 Task: Create new case assignment rules for multiple users
Action: Mouse moved to (214, 180)
Screenshot: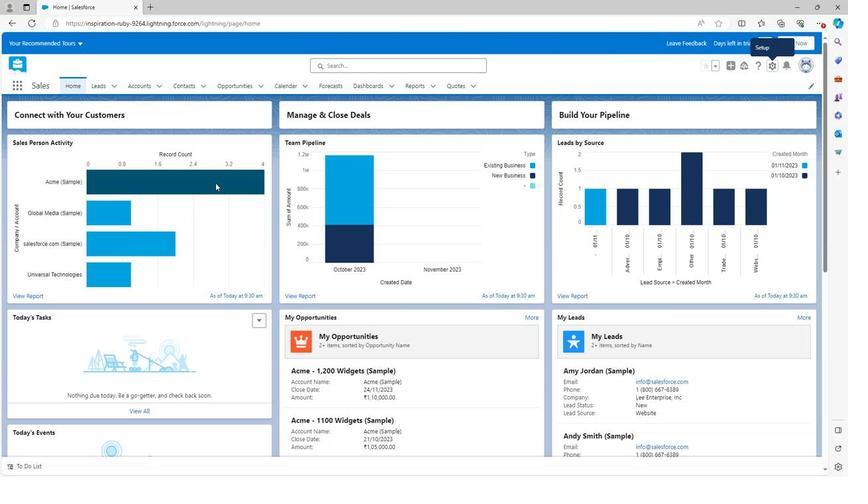 
Action: Mouse scrolled (214, 180) with delta (0, 0)
Screenshot: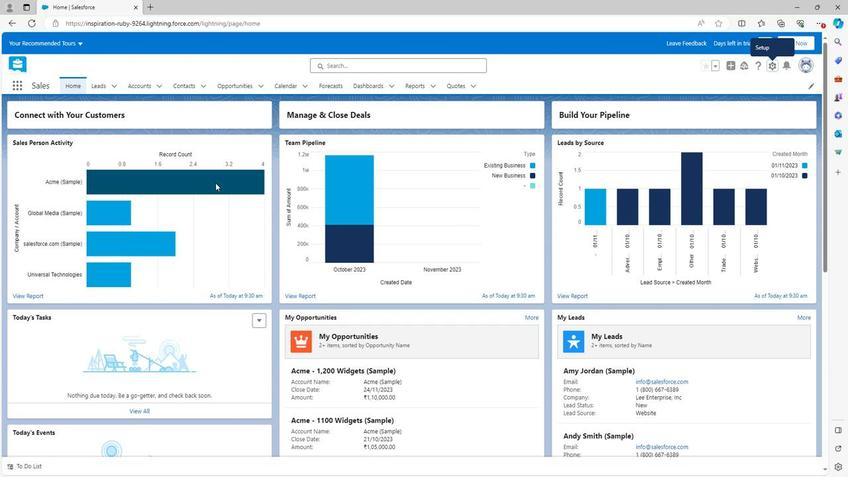 
Action: Mouse scrolled (214, 180) with delta (0, 0)
Screenshot: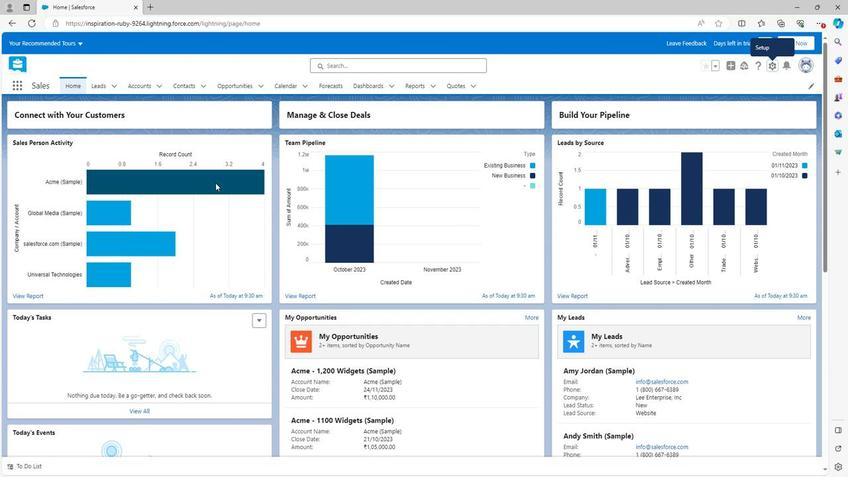
Action: Mouse scrolled (214, 180) with delta (0, 0)
Screenshot: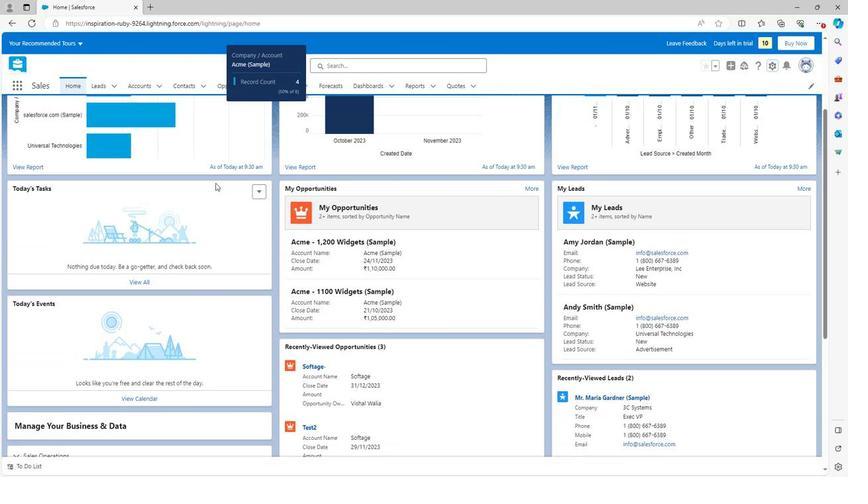 
Action: Mouse scrolled (214, 180) with delta (0, 0)
Screenshot: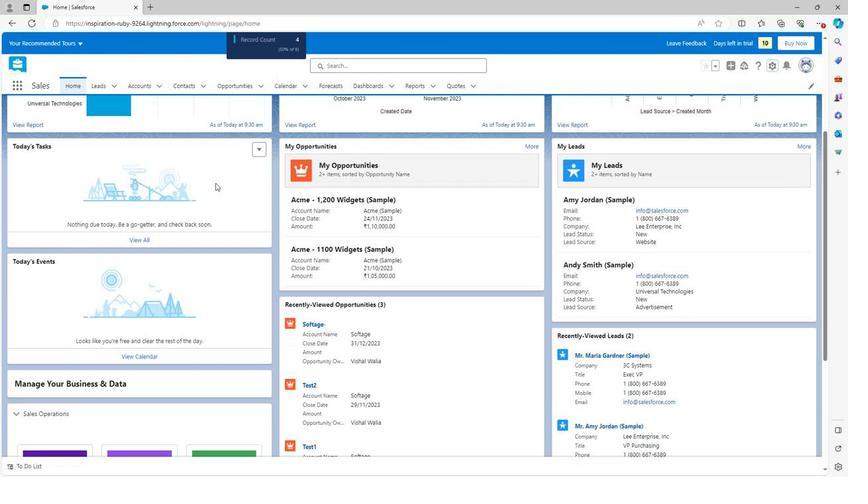 
Action: Mouse scrolled (214, 180) with delta (0, 0)
Screenshot: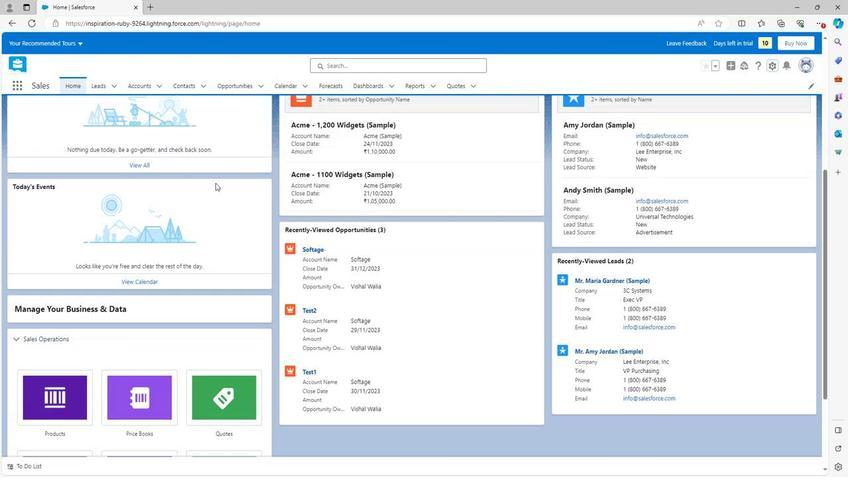 
Action: Mouse scrolled (214, 180) with delta (0, 0)
Screenshot: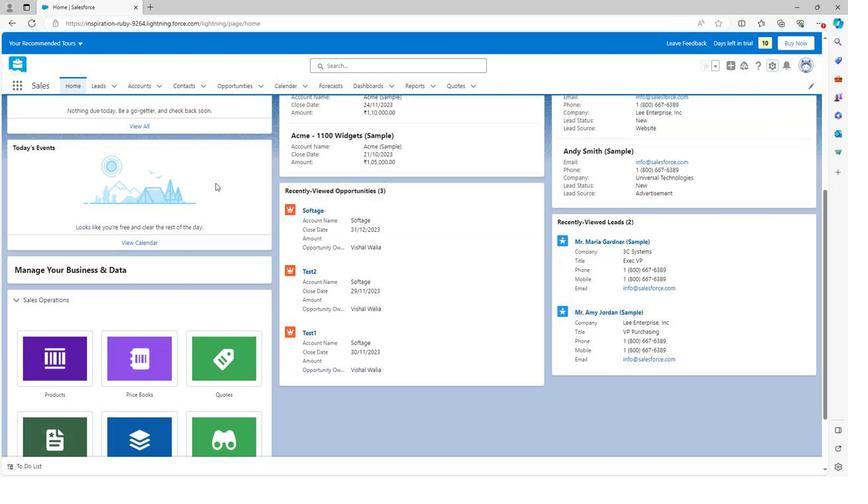 
Action: Mouse scrolled (214, 180) with delta (0, 0)
Screenshot: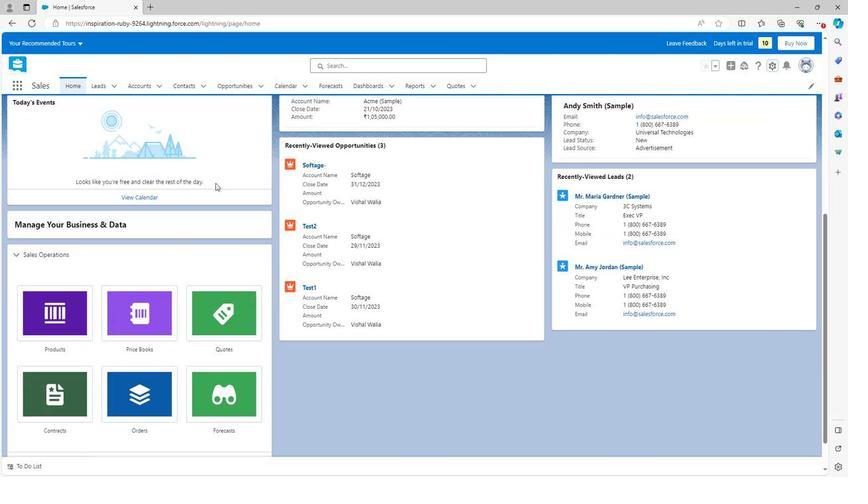 
Action: Mouse scrolled (214, 180) with delta (0, 0)
Screenshot: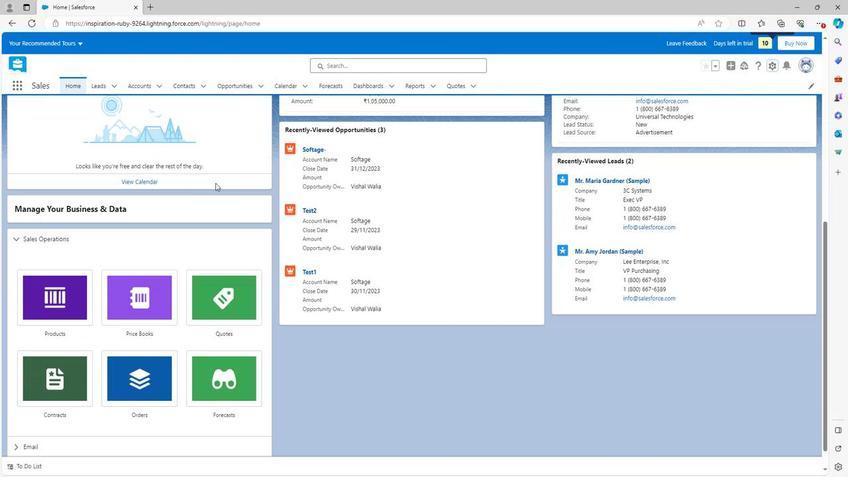 
Action: Mouse moved to (724, 57)
Screenshot: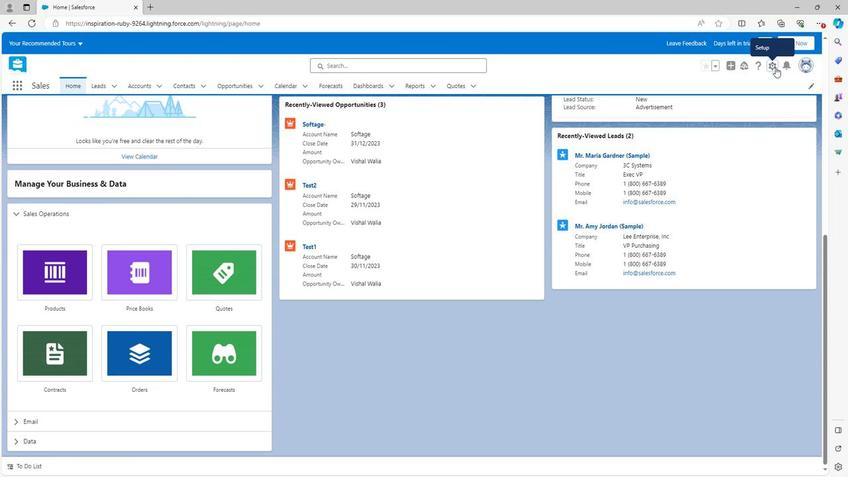 
Action: Mouse pressed left at (724, 57)
Screenshot: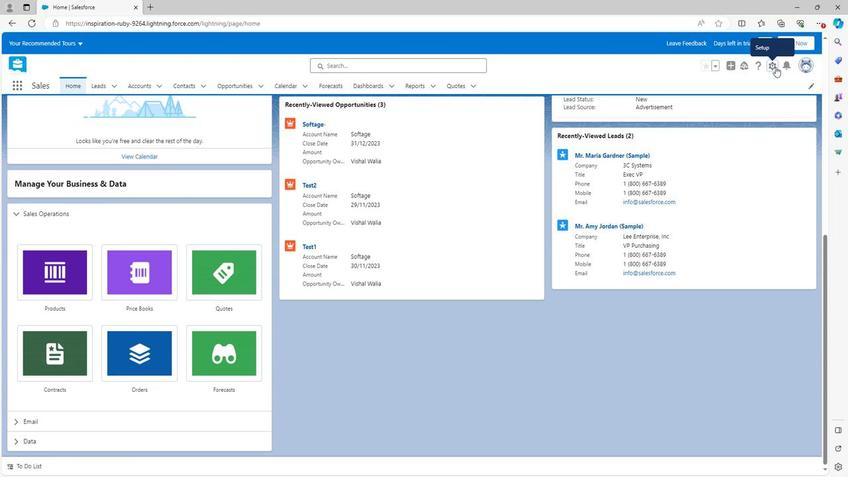 
Action: Mouse moved to (703, 84)
Screenshot: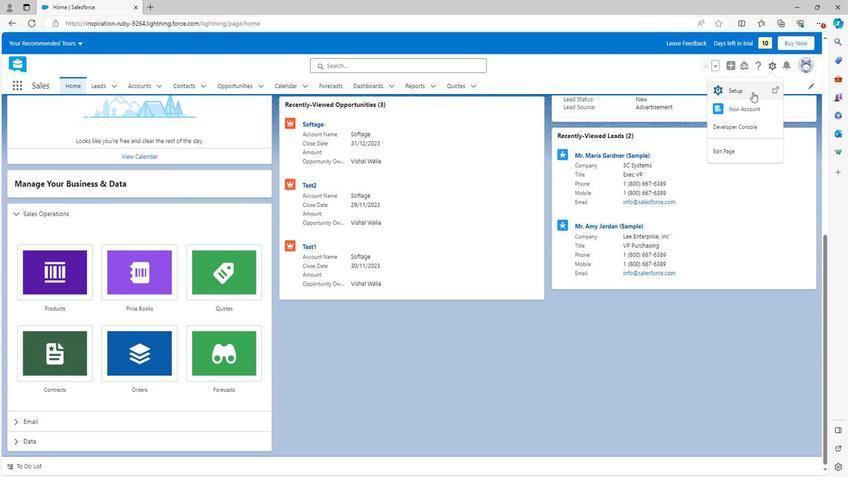 
Action: Mouse pressed left at (703, 84)
Screenshot: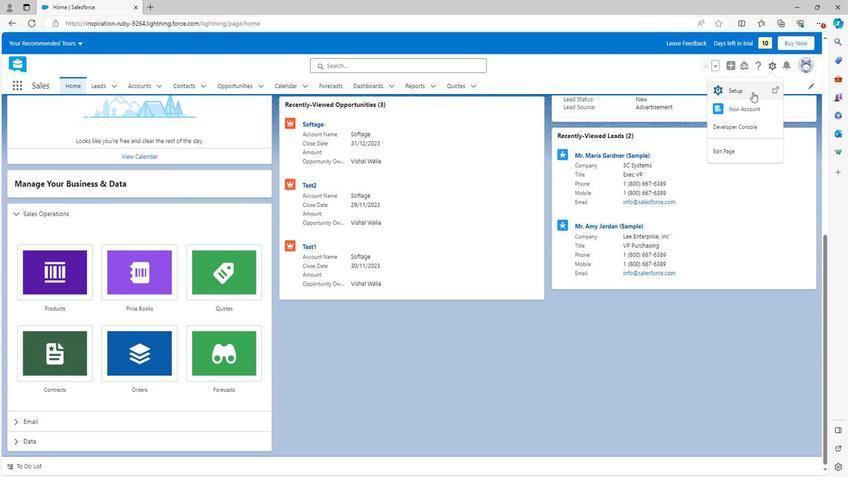
Action: Mouse moved to (46, 367)
Screenshot: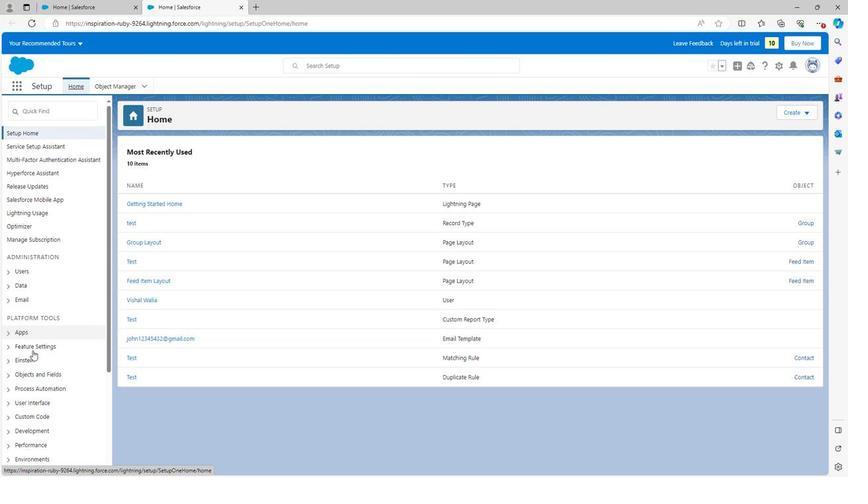 
Action: Mouse scrolled (46, 367) with delta (0, 0)
Screenshot: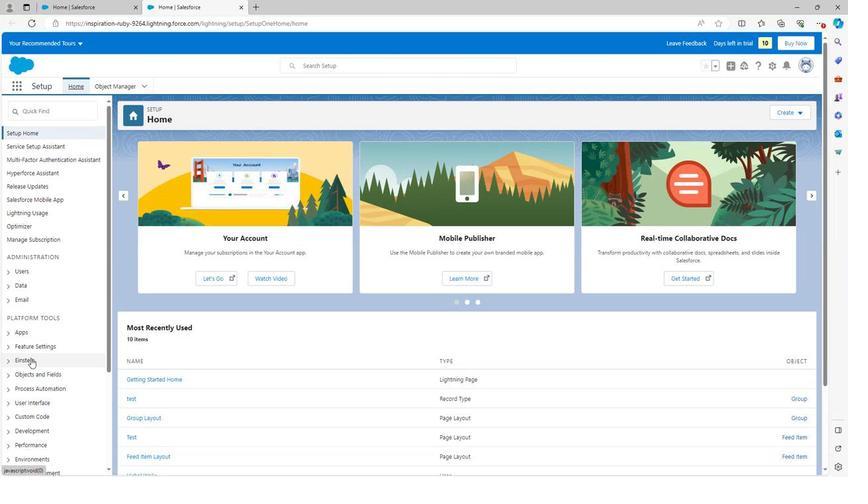 
Action: Mouse scrolled (46, 367) with delta (0, 0)
Screenshot: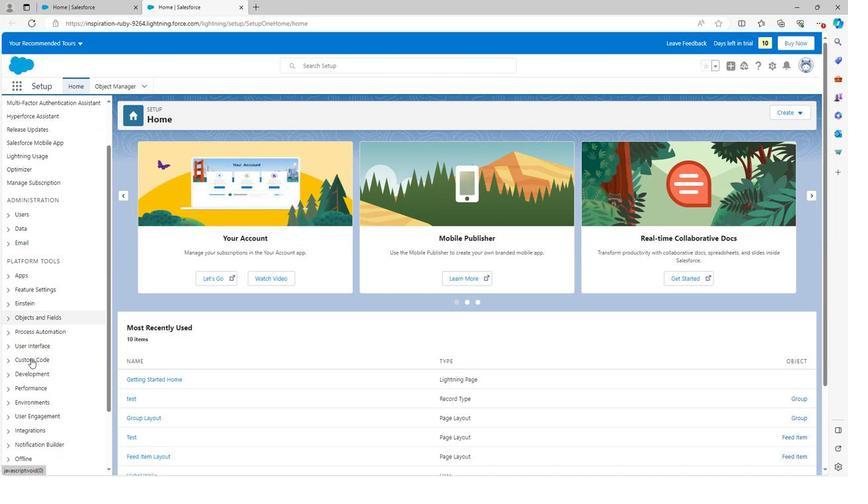 
Action: Mouse moved to (25, 232)
Screenshot: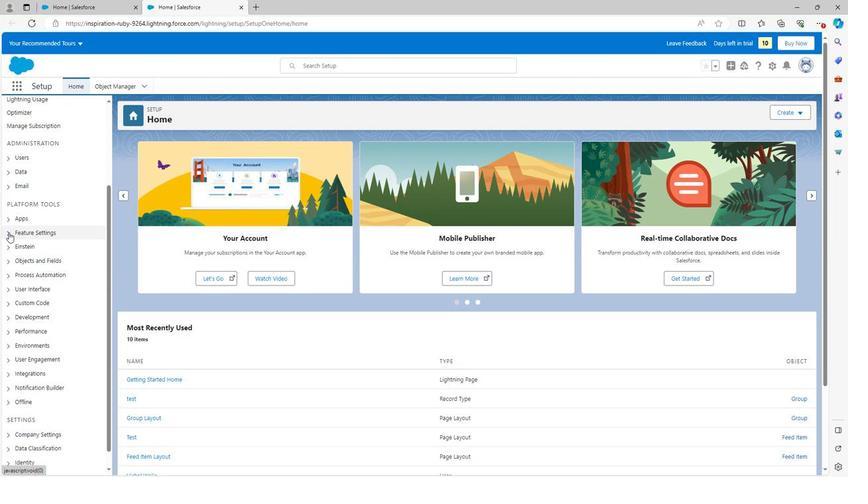 
Action: Mouse pressed left at (25, 232)
Screenshot: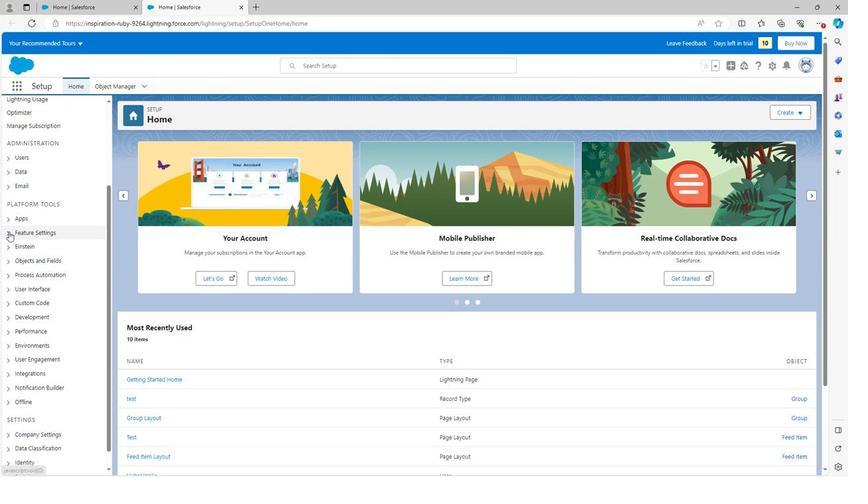 
Action: Mouse moved to (33, 371)
Screenshot: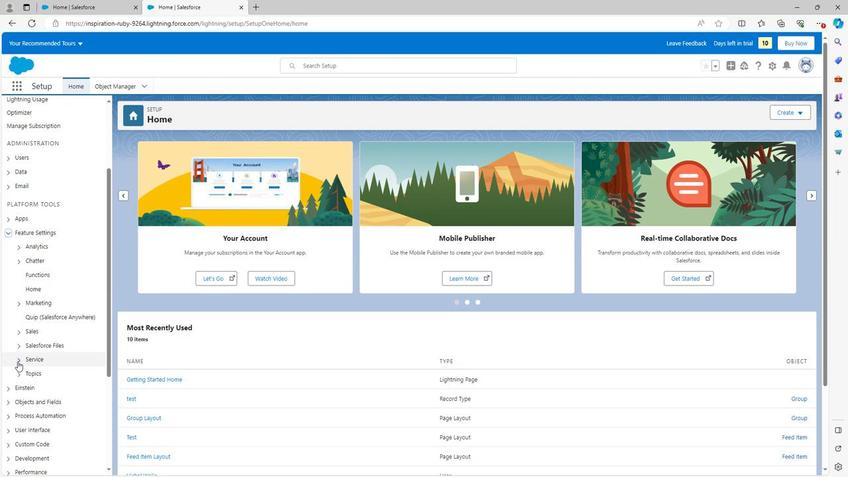 
Action: Mouse pressed left at (33, 371)
Screenshot: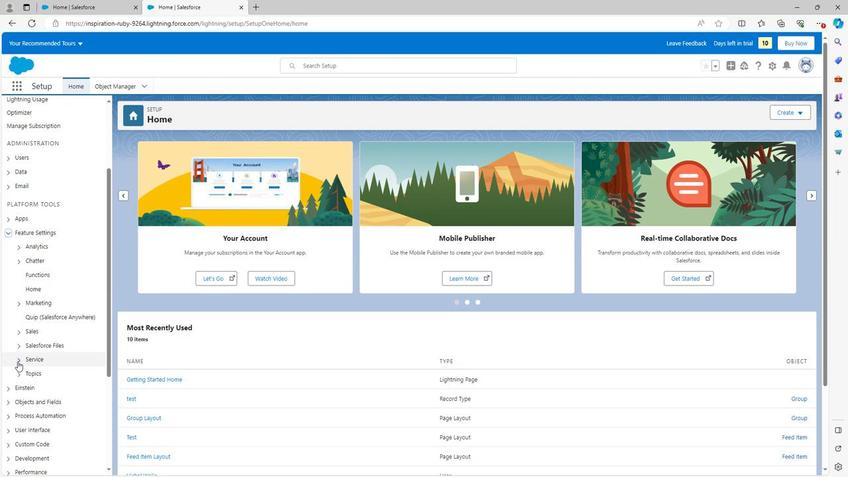 
Action: Mouse moved to (33, 369)
Screenshot: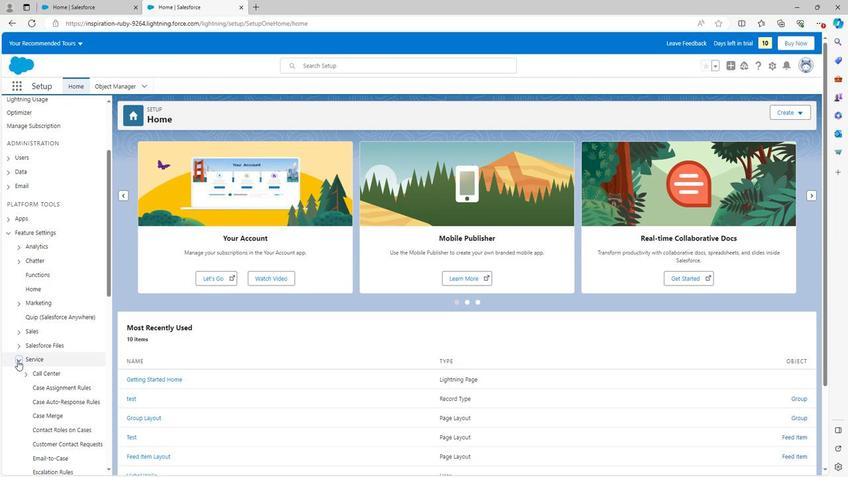 
Action: Mouse scrolled (33, 369) with delta (0, 0)
Screenshot: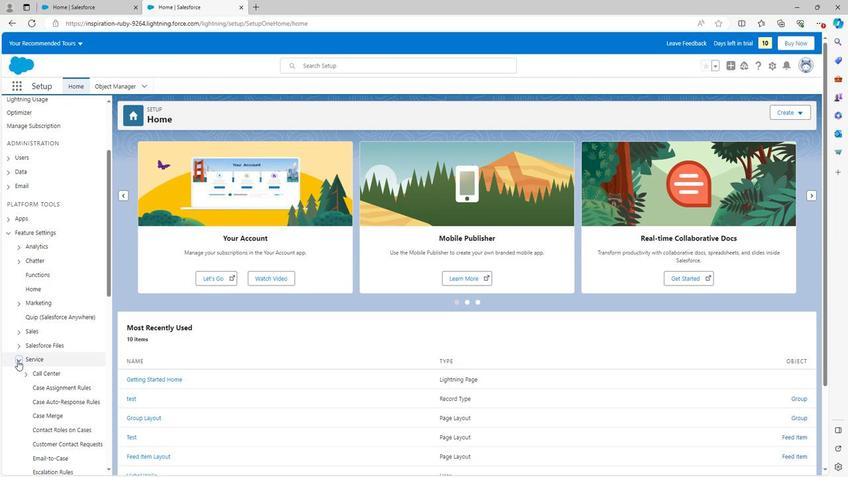 
Action: Mouse moved to (61, 334)
Screenshot: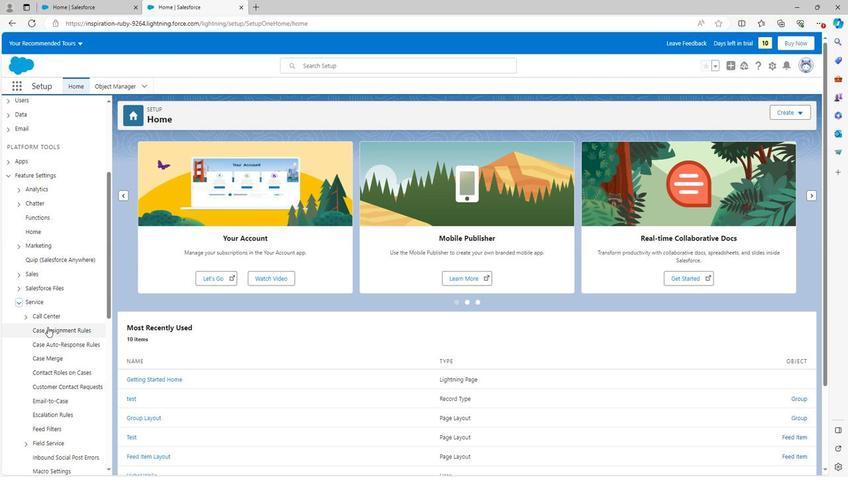 
Action: Mouse pressed left at (61, 334)
Screenshot: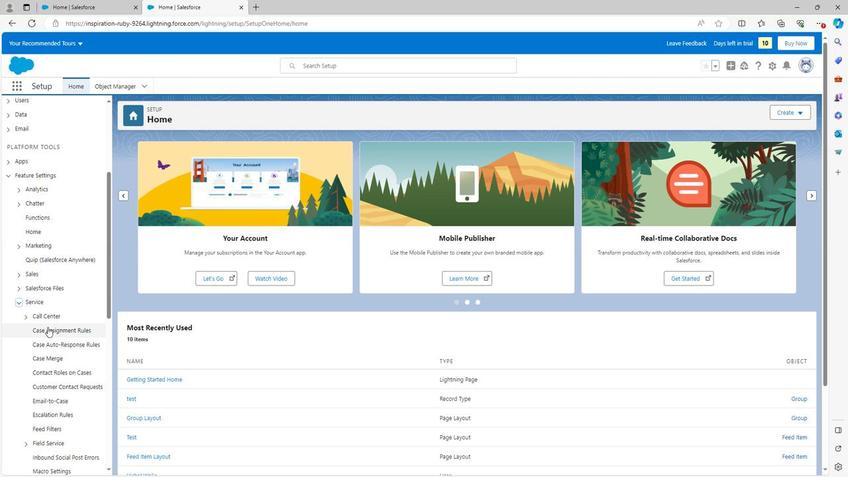 
Action: Mouse moved to (331, 199)
Screenshot: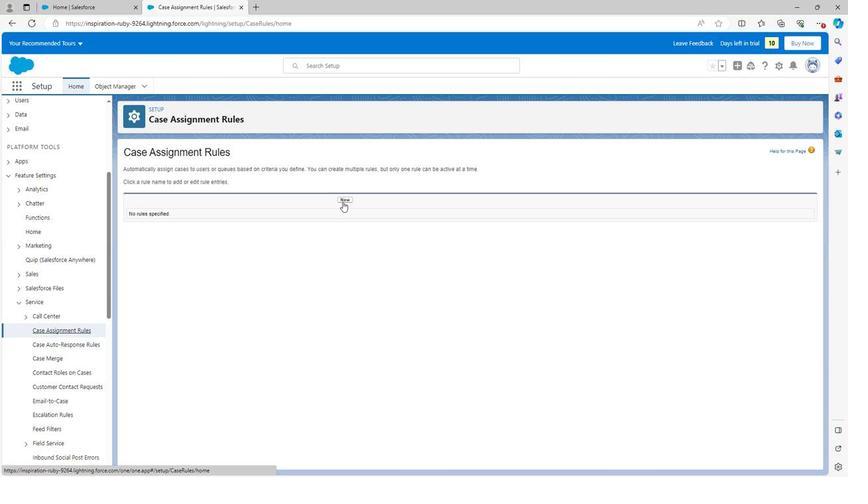 
Action: Mouse pressed left at (331, 199)
Screenshot: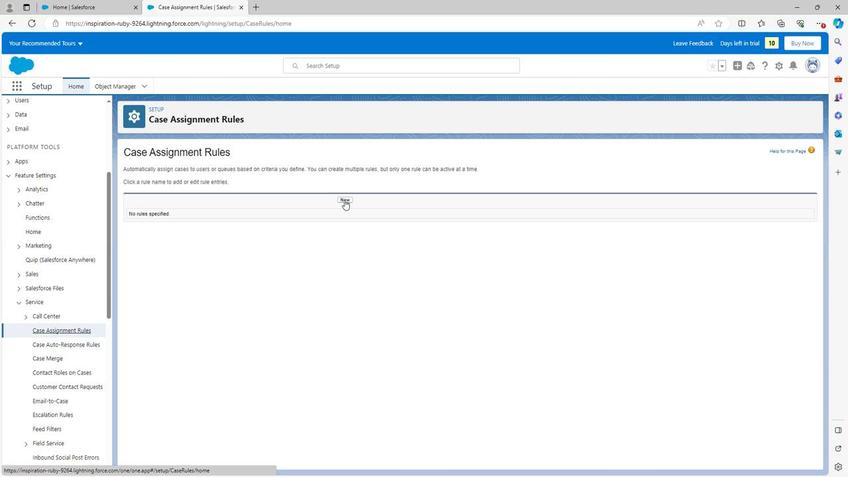 
Action: Mouse moved to (290, 212)
Screenshot: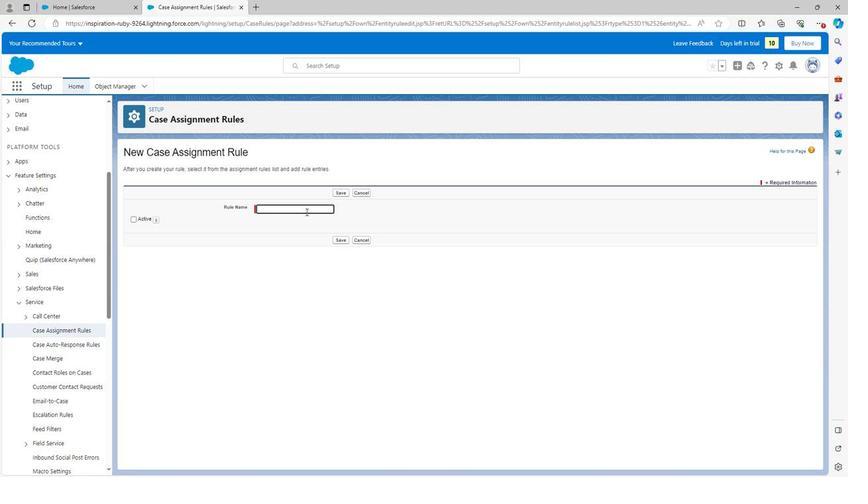 
Action: Key pressed <Key.shift><Key.shift>Test
Screenshot: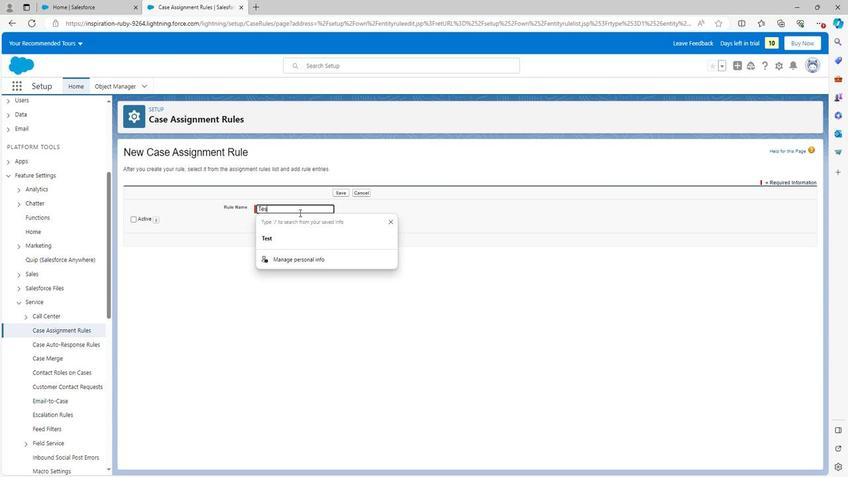 
Action: Mouse moved to (268, 234)
Screenshot: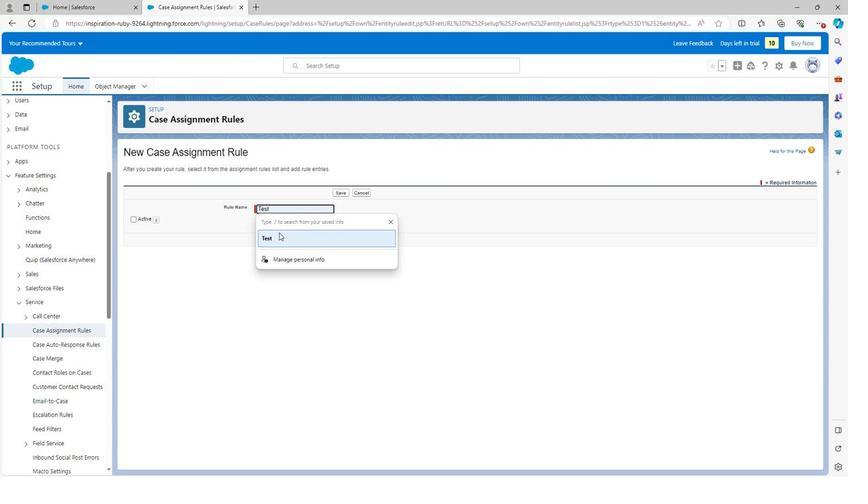
Action: Mouse pressed left at (268, 234)
Screenshot: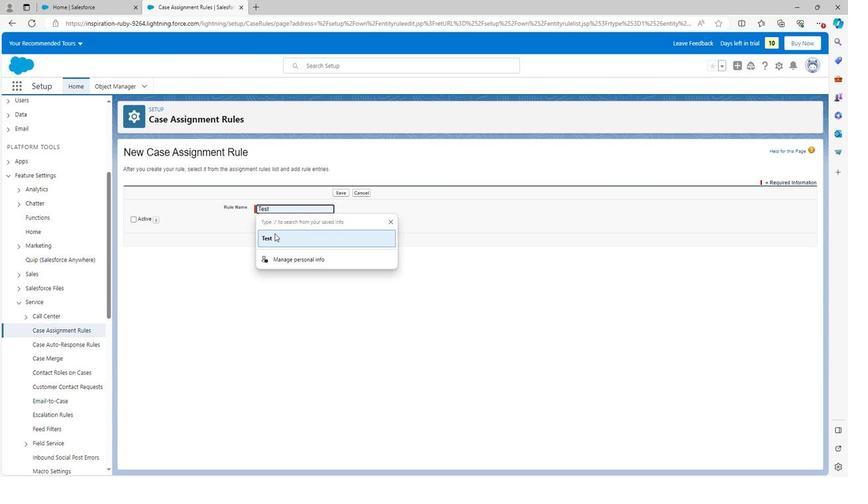
Action: Mouse moved to (139, 219)
Screenshot: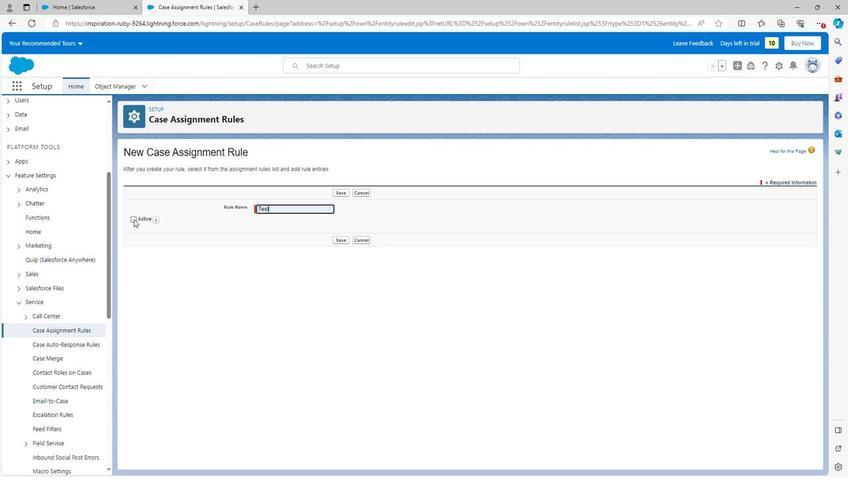 
Action: Mouse pressed left at (139, 219)
Screenshot: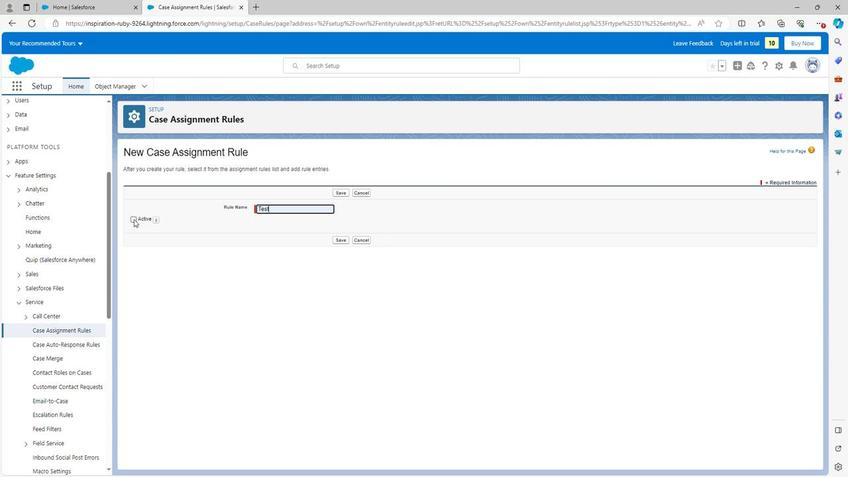 
Action: Mouse moved to (324, 242)
Screenshot: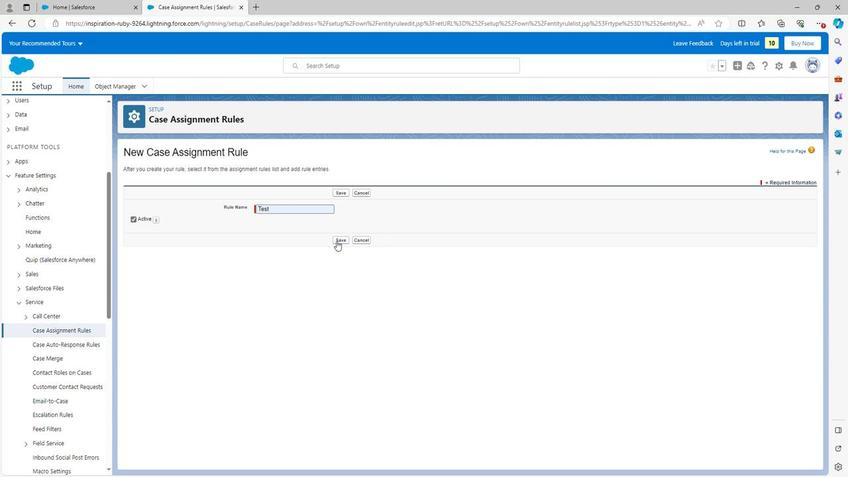 
Action: Mouse pressed left at (324, 242)
Screenshot: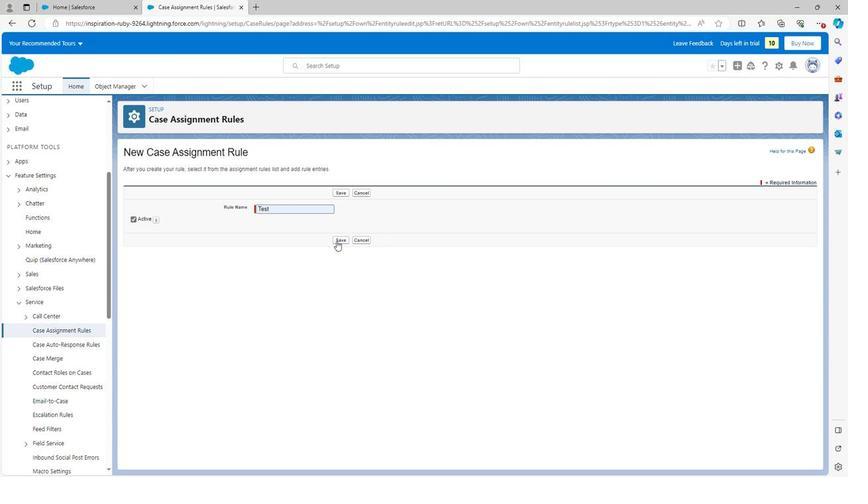 
Action: Mouse moved to (339, 255)
Screenshot: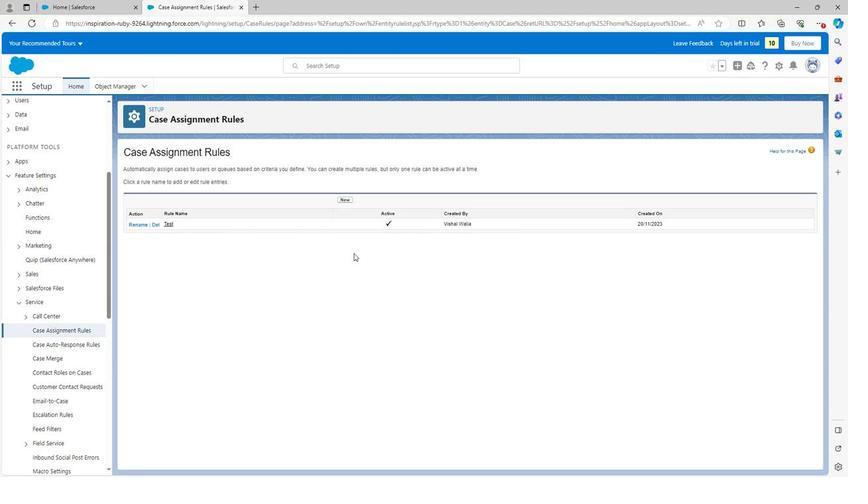 
